 Task: Create a due date automation trigger when advanced on, 2 hours after a card is due add dates starting in in more than 1 days.
Action: Mouse moved to (872, 111)
Screenshot: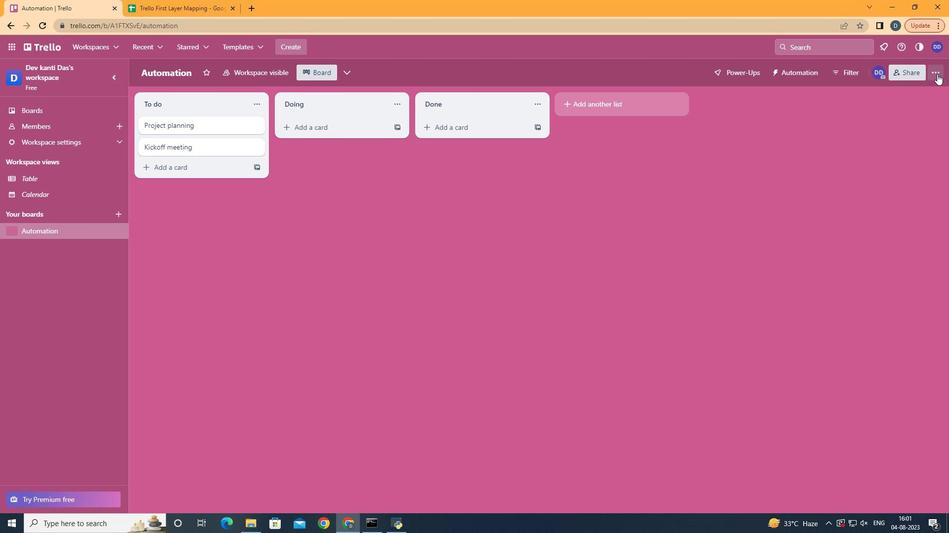 
Action: Mouse pressed left at (872, 111)
Screenshot: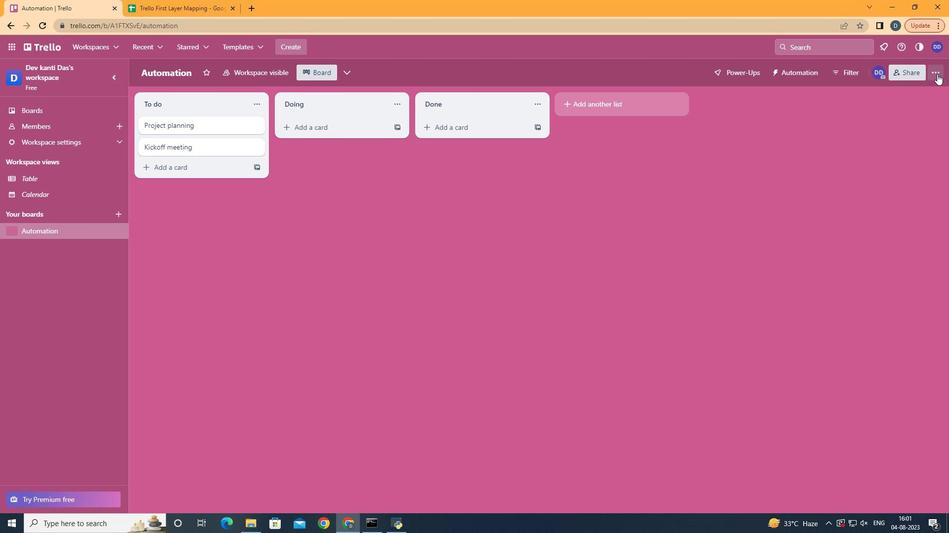 
Action: Mouse moved to (802, 232)
Screenshot: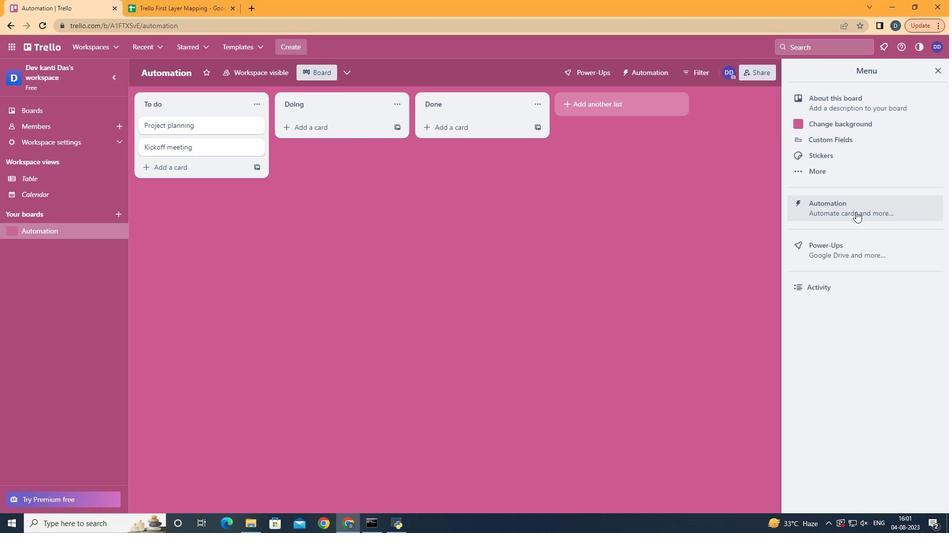 
Action: Mouse pressed left at (802, 232)
Screenshot: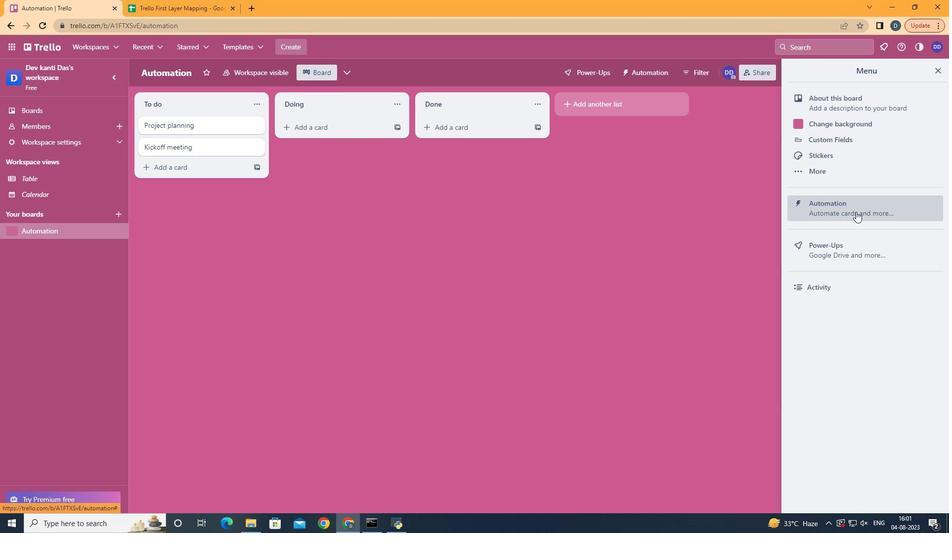 
Action: Mouse moved to (240, 224)
Screenshot: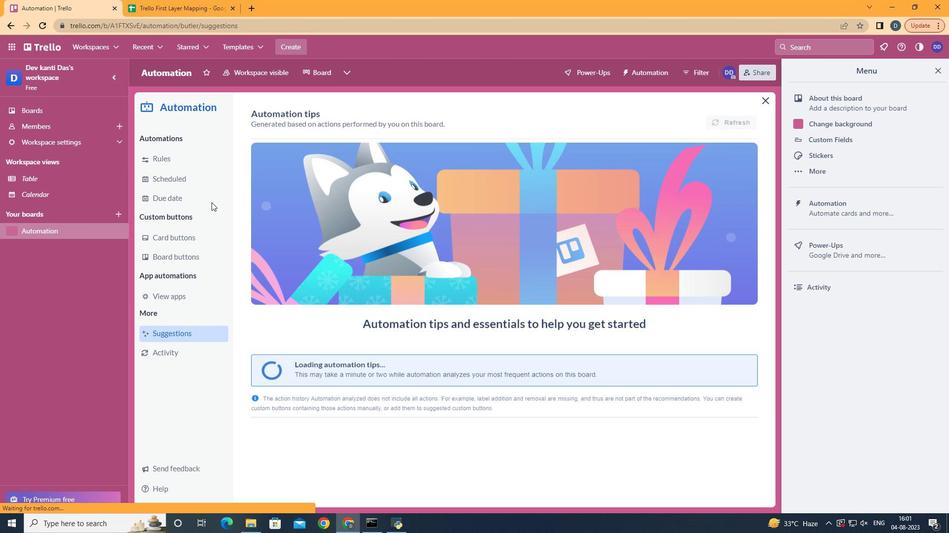 
Action: Mouse pressed left at (240, 224)
Screenshot: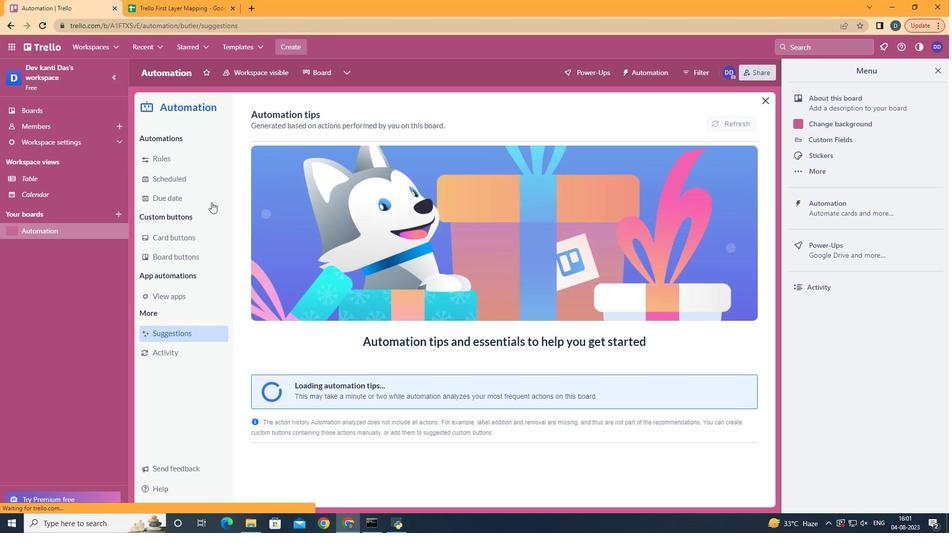 
Action: Mouse moved to (654, 148)
Screenshot: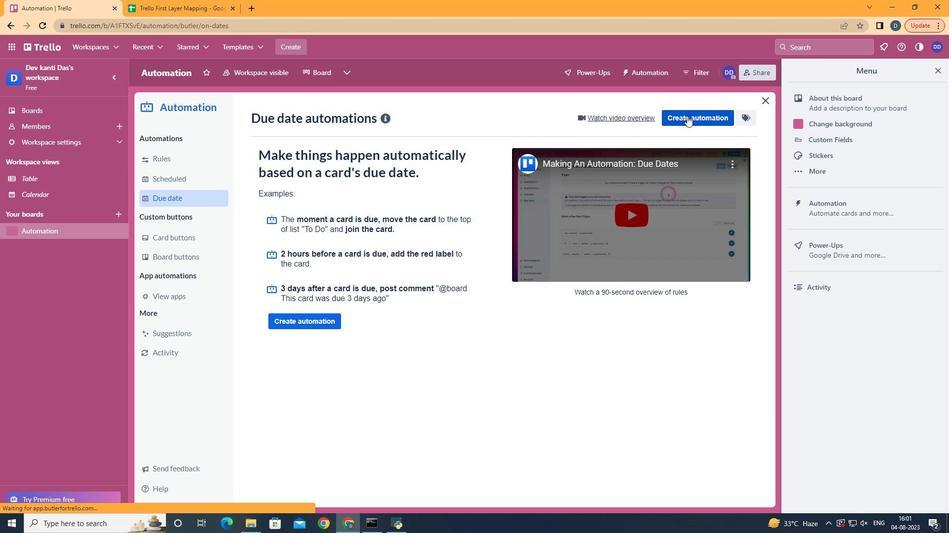 
Action: Mouse pressed left at (654, 148)
Screenshot: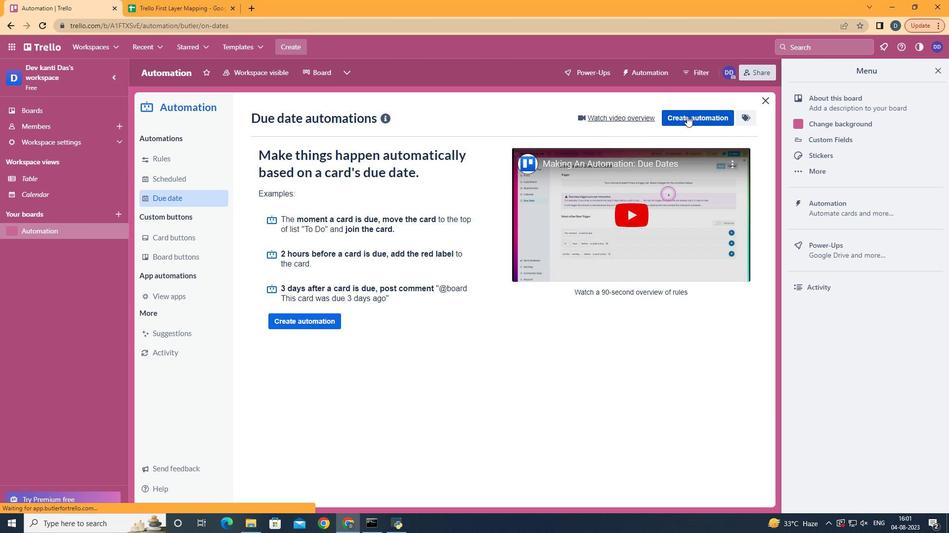 
Action: Mouse moved to (524, 237)
Screenshot: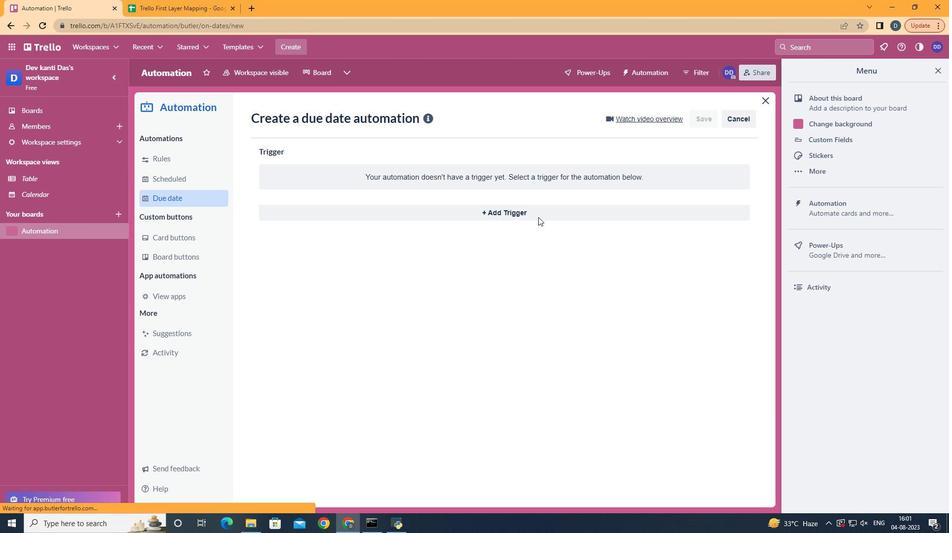 
Action: Mouse pressed left at (524, 237)
Screenshot: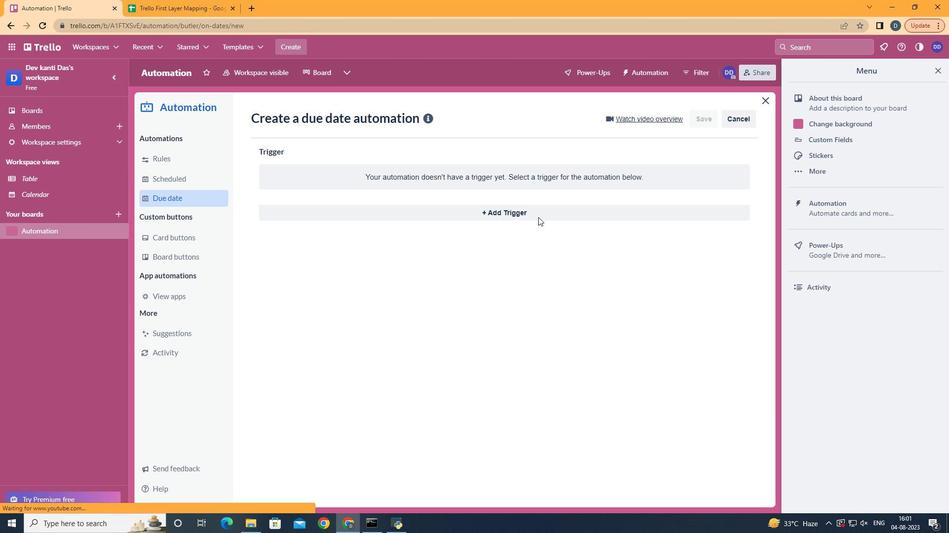 
Action: Mouse moved to (334, 416)
Screenshot: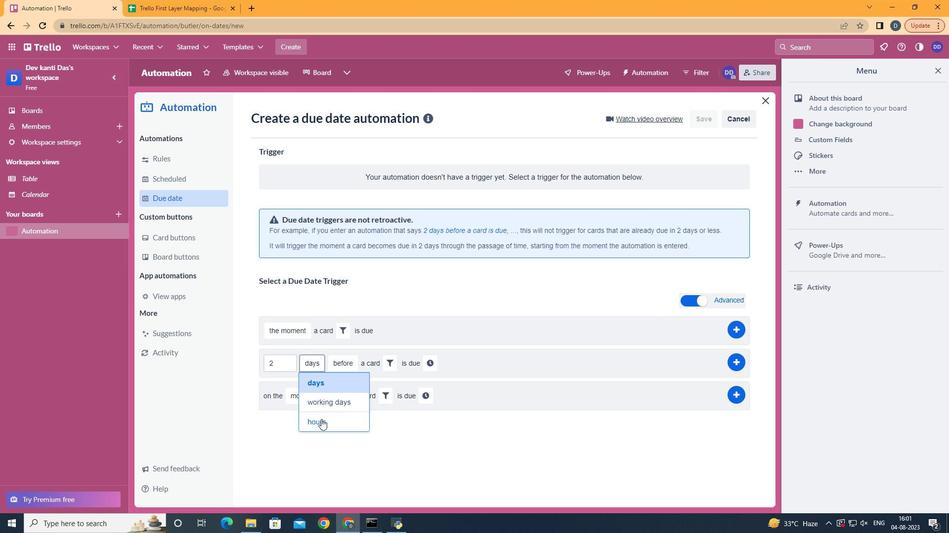 
Action: Mouse pressed left at (334, 416)
Screenshot: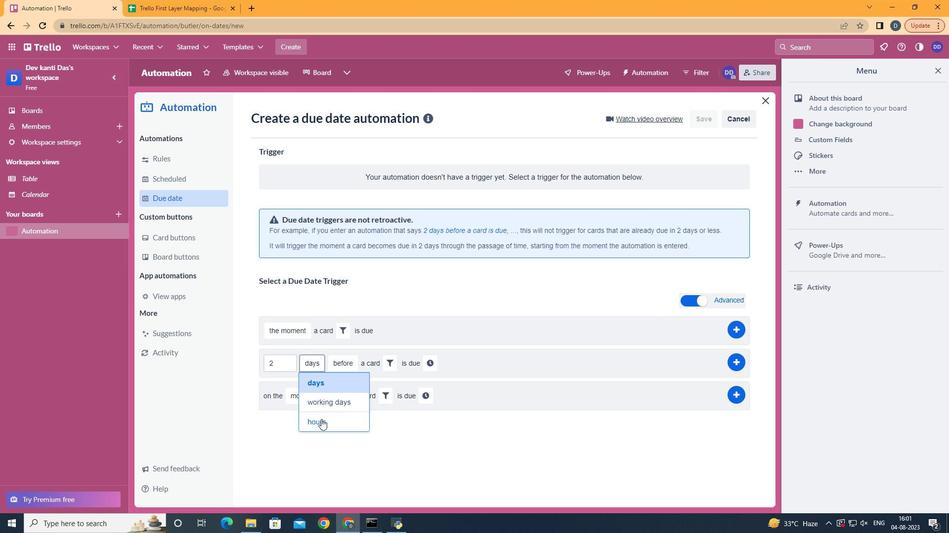 
Action: Mouse moved to (366, 400)
Screenshot: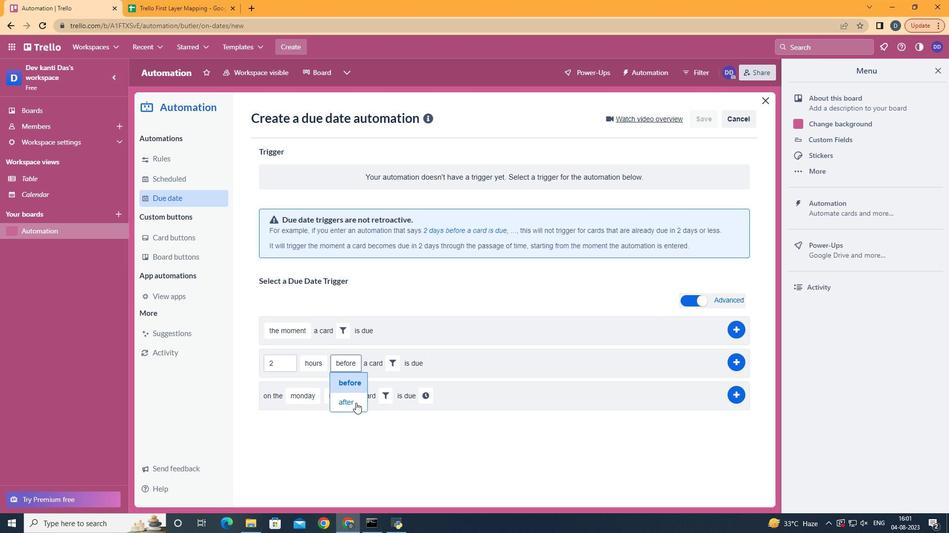 
Action: Mouse pressed left at (366, 400)
Screenshot: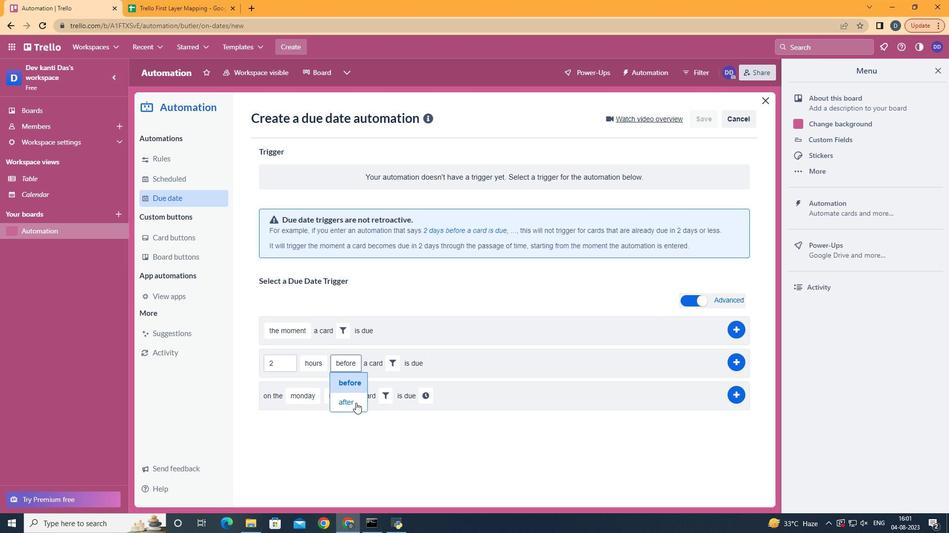 
Action: Mouse moved to (401, 358)
Screenshot: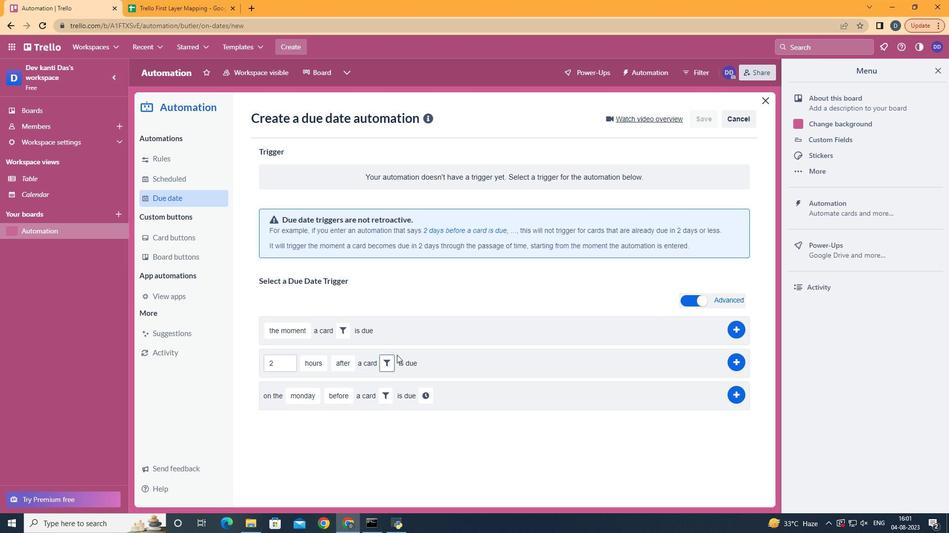 
Action: Mouse pressed left at (401, 358)
Screenshot: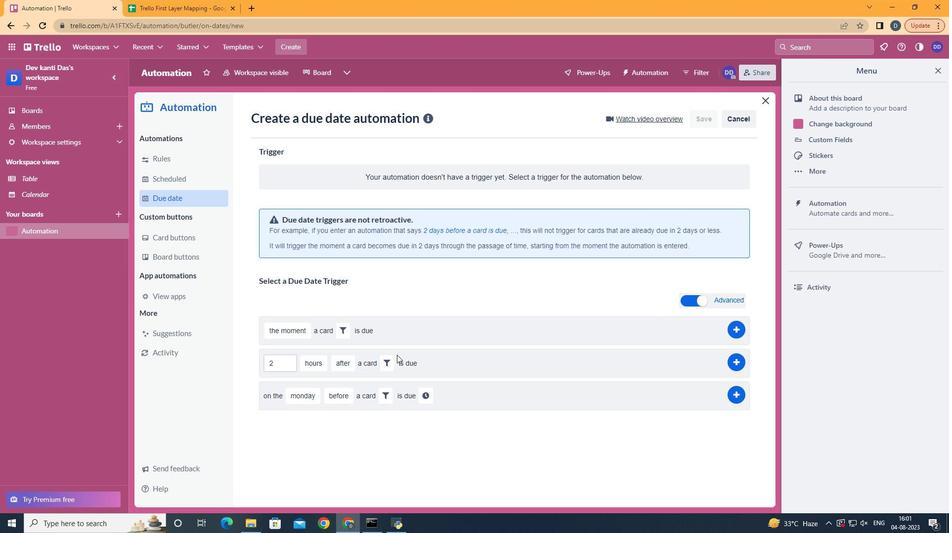 
Action: Mouse moved to (396, 360)
Screenshot: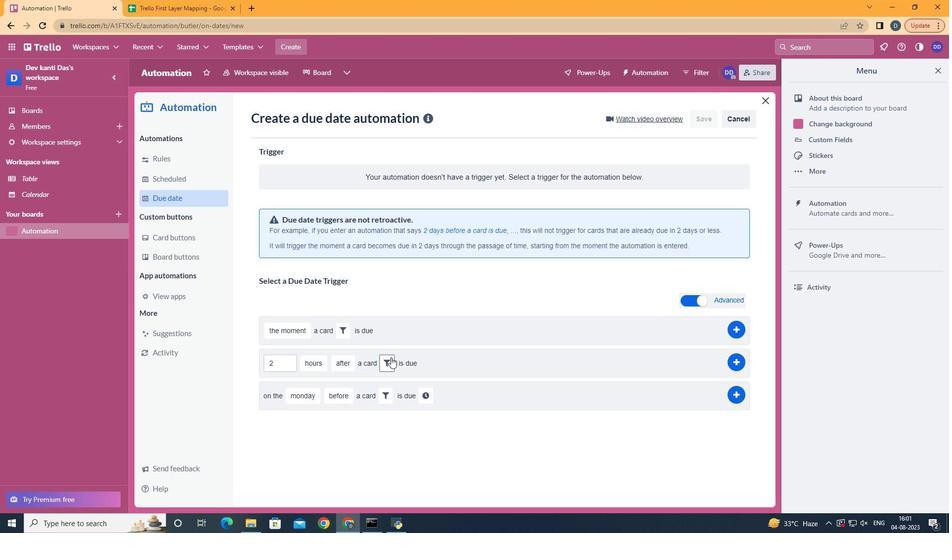 
Action: Mouse pressed left at (396, 360)
Screenshot: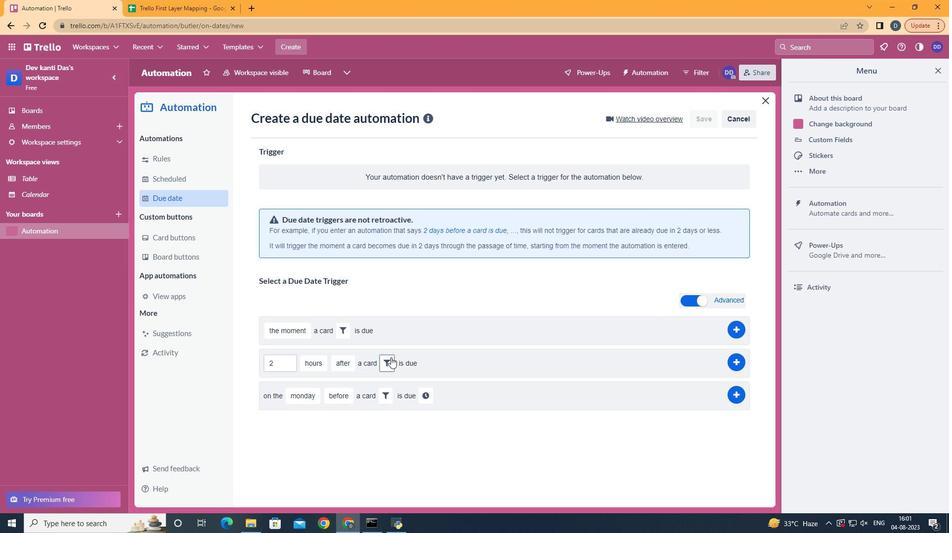 
Action: Mouse moved to (441, 392)
Screenshot: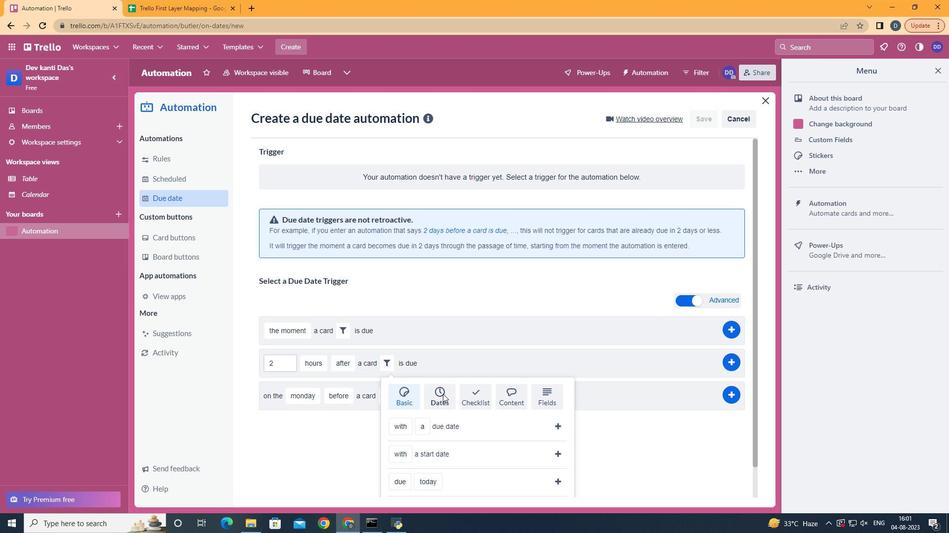 
Action: Mouse pressed left at (441, 392)
Screenshot: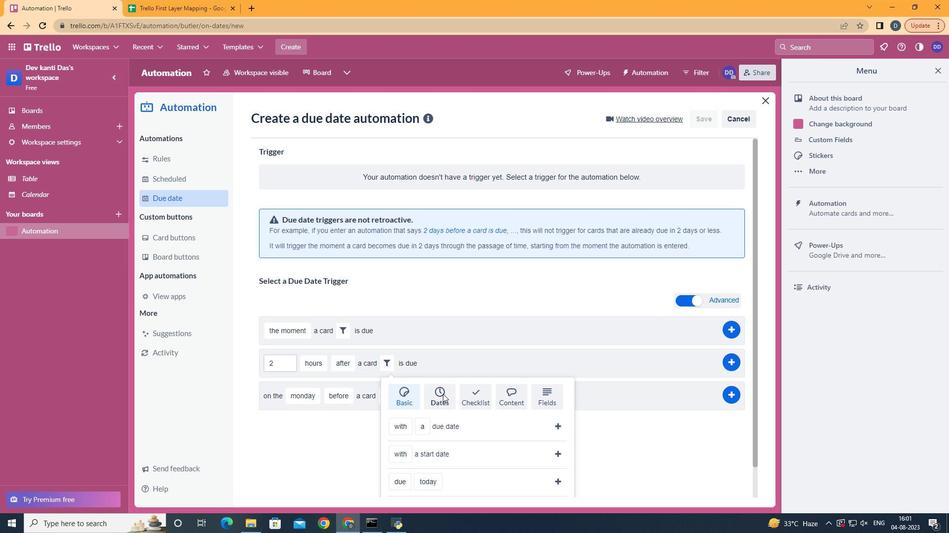 
Action: Mouse scrolled (441, 392) with delta (0, 0)
Screenshot: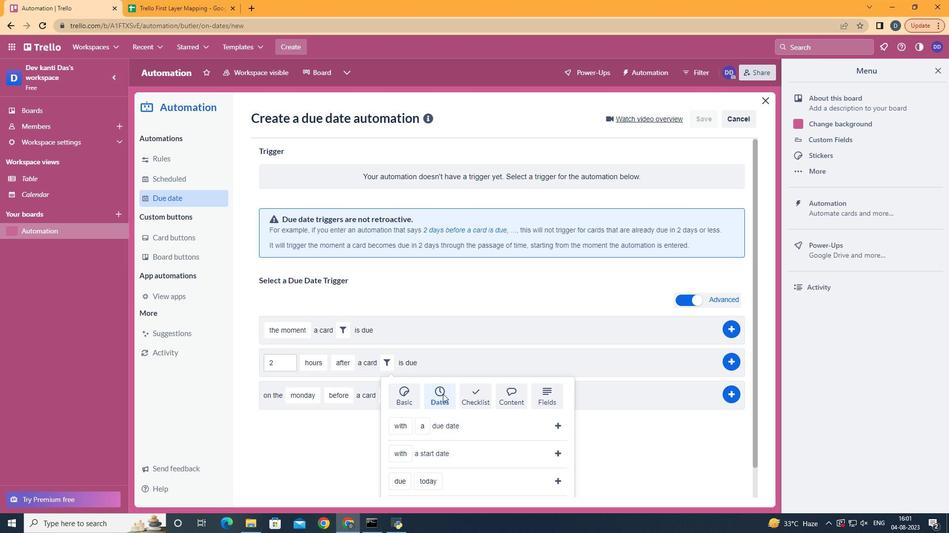 
Action: Mouse scrolled (441, 392) with delta (0, 0)
Screenshot: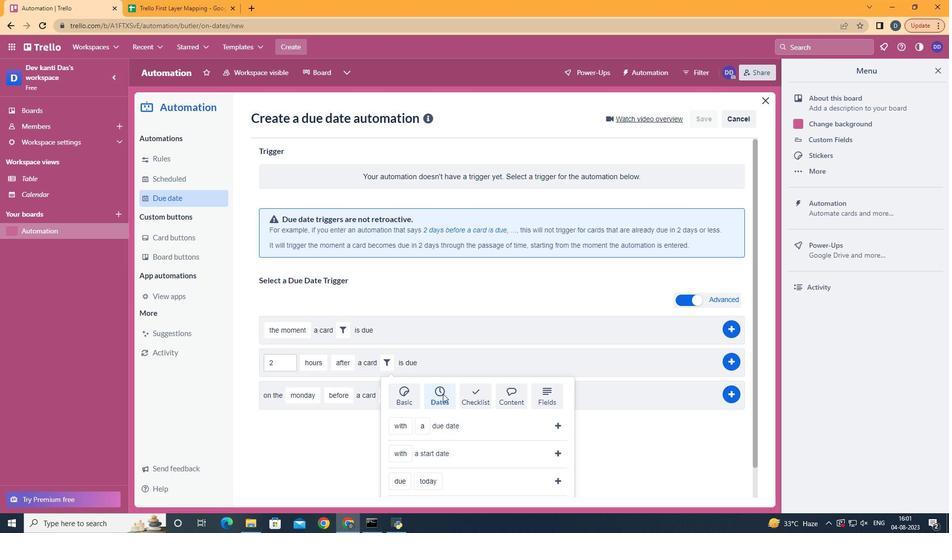 
Action: Mouse scrolled (441, 392) with delta (0, 0)
Screenshot: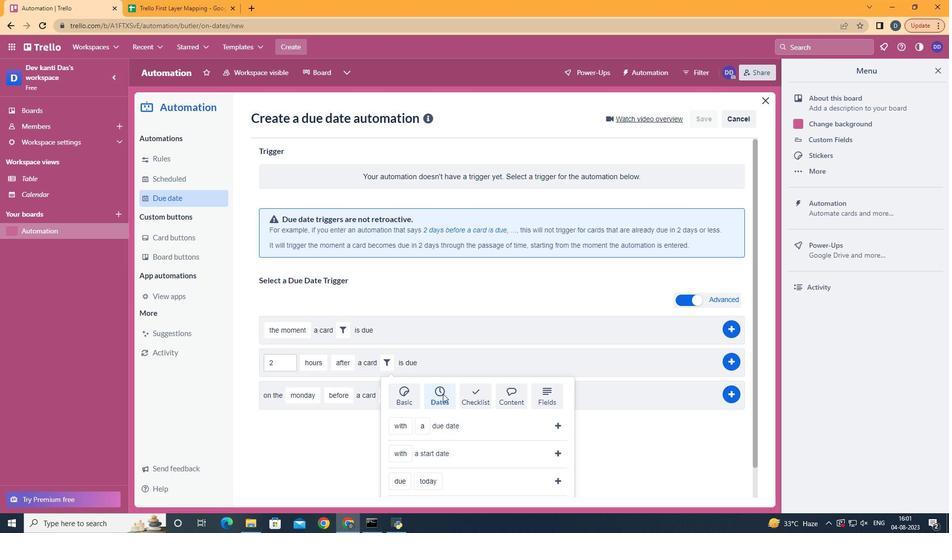 
Action: Mouse scrolled (441, 392) with delta (0, 0)
Screenshot: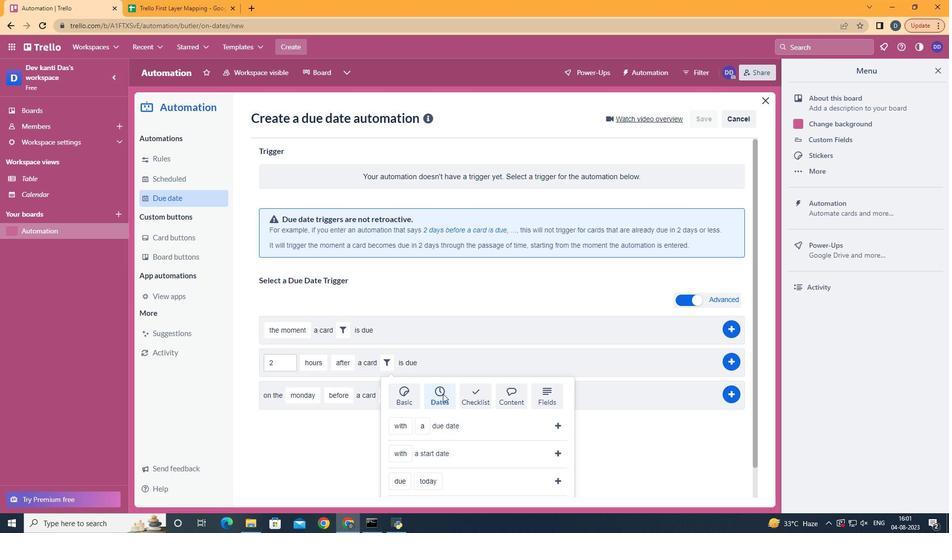 
Action: Mouse moved to (416, 453)
Screenshot: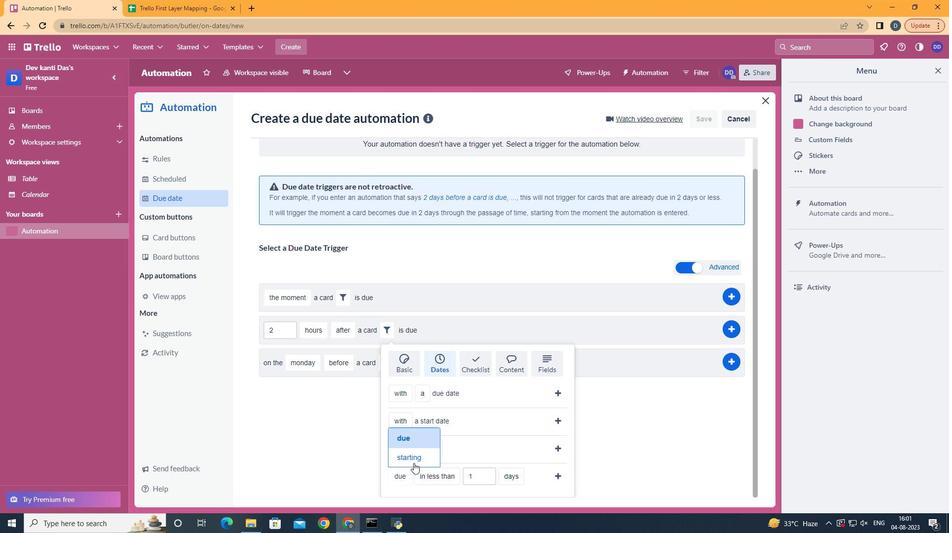 
Action: Mouse pressed left at (416, 453)
Screenshot: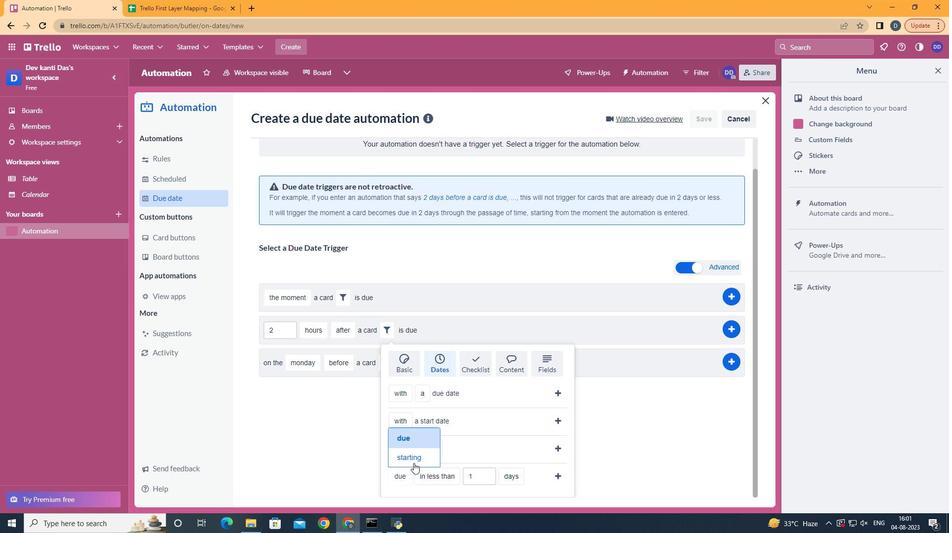 
Action: Mouse moved to (455, 404)
Screenshot: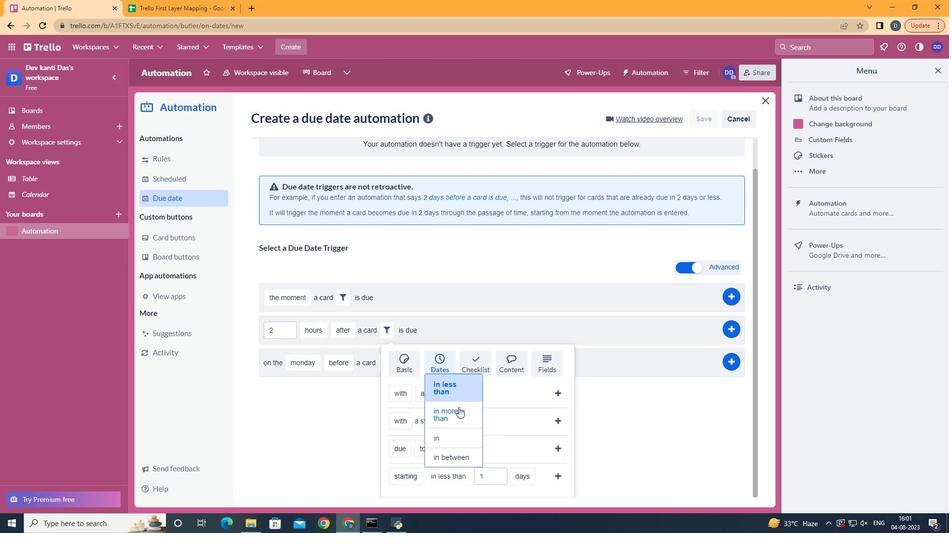 
Action: Mouse pressed left at (455, 404)
Screenshot: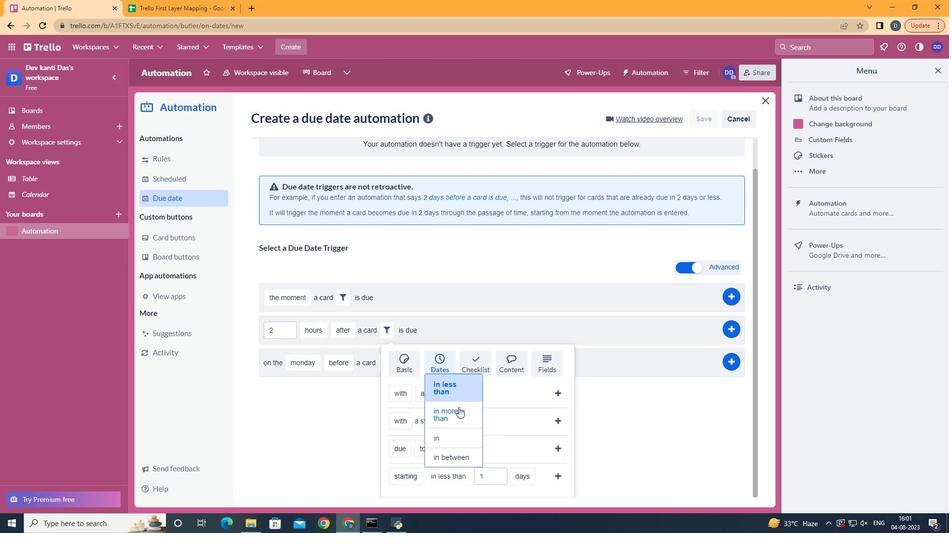 
Action: Mouse moved to (537, 429)
Screenshot: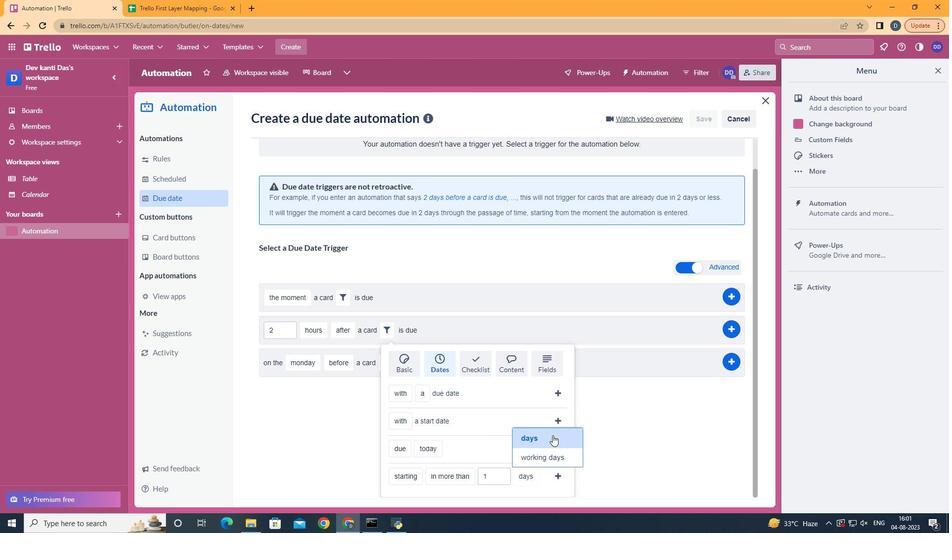 
Action: Mouse pressed left at (537, 429)
Screenshot: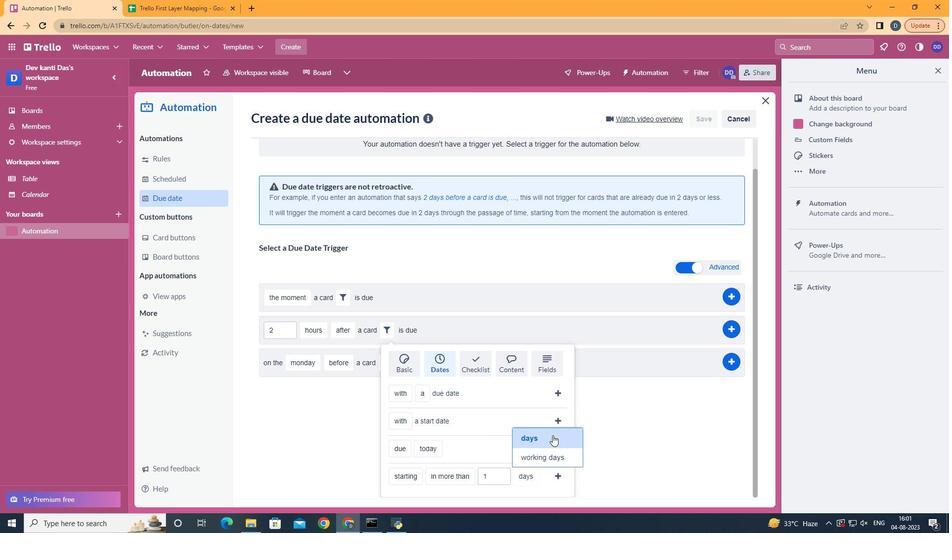 
Action: Mouse moved to (540, 469)
Screenshot: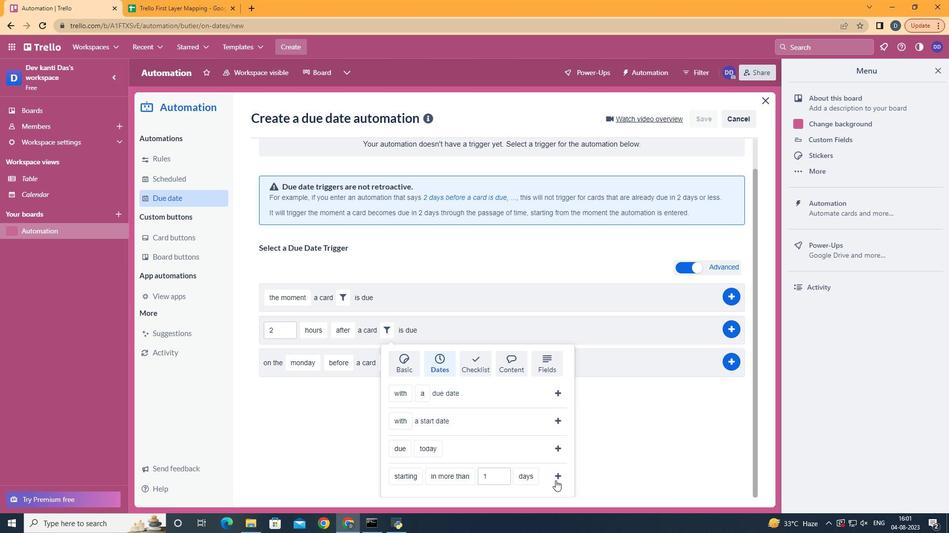 
Action: Mouse pressed left at (540, 469)
Screenshot: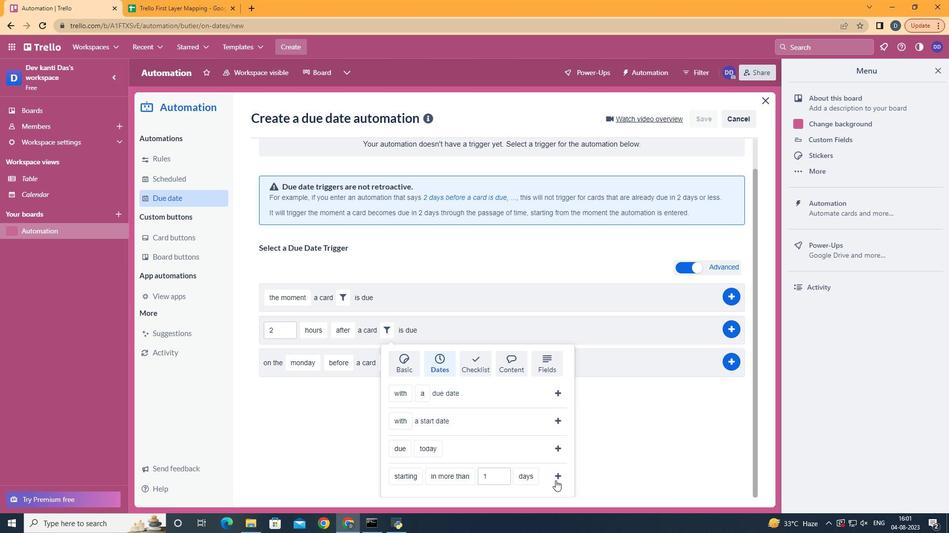 
Action: Mouse moved to (696, 365)
Screenshot: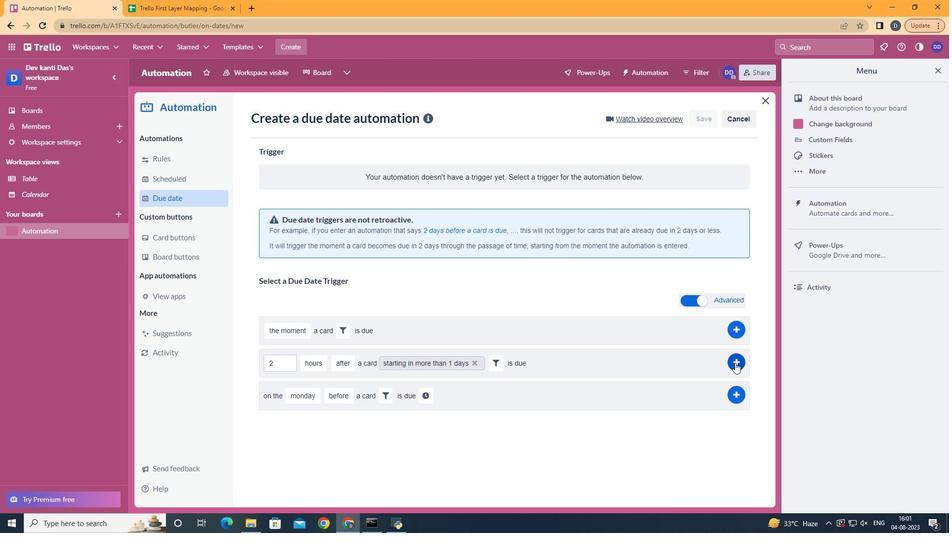 
Action: Mouse pressed left at (696, 365)
Screenshot: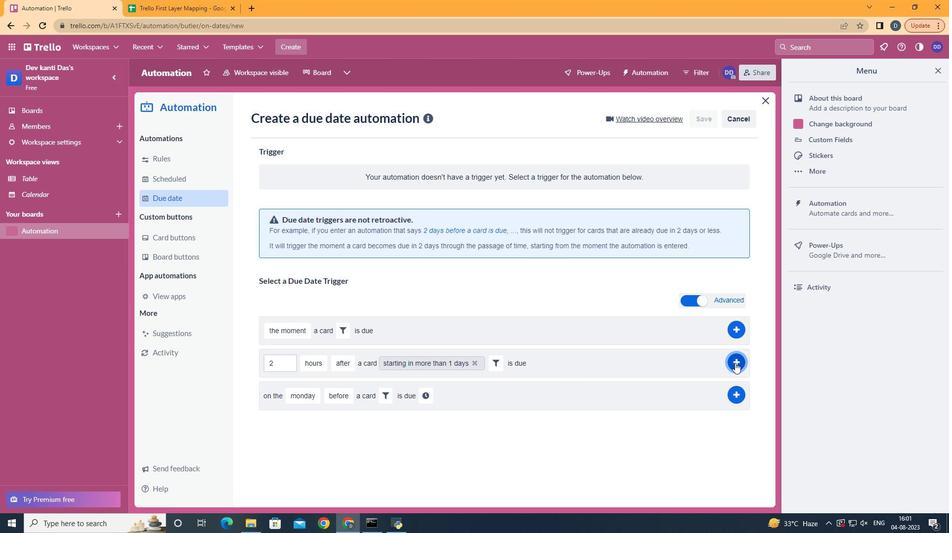 
Action: Mouse moved to (469, 226)
Screenshot: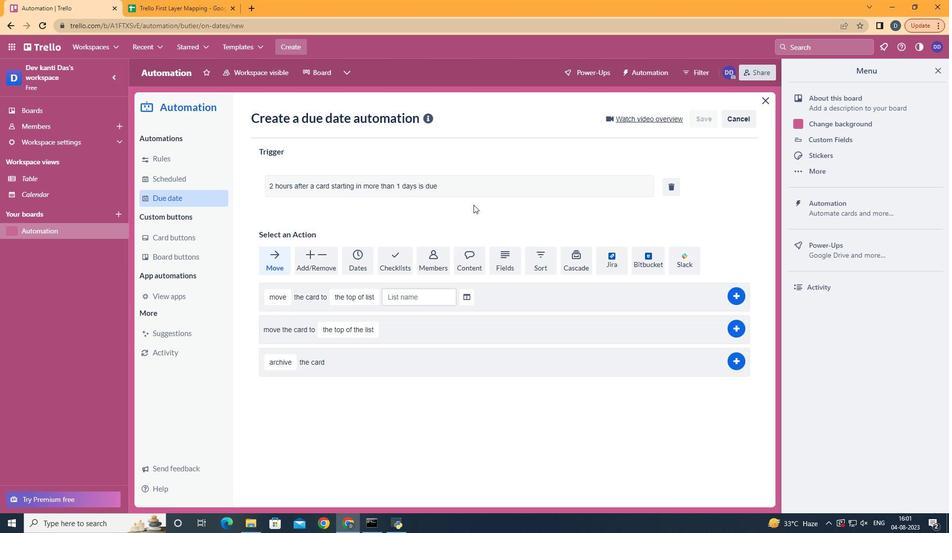 
